 Task: Add Sprouts Organic Jalapeno Stuffed Green Olives to the cart.
Action: Mouse moved to (227, 150)
Screenshot: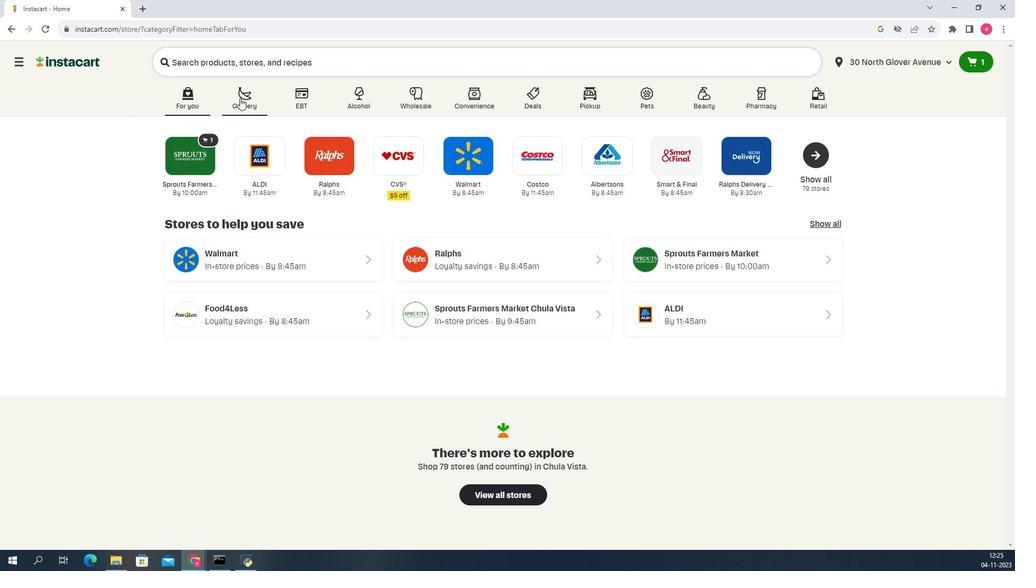 
Action: Mouse pressed left at (227, 150)
Screenshot: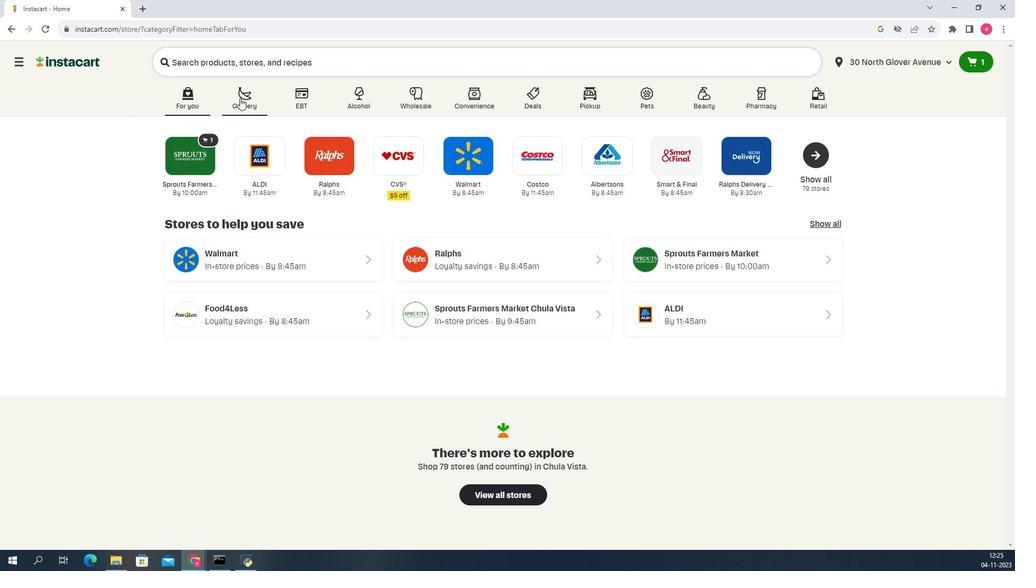 
Action: Mouse moved to (318, 321)
Screenshot: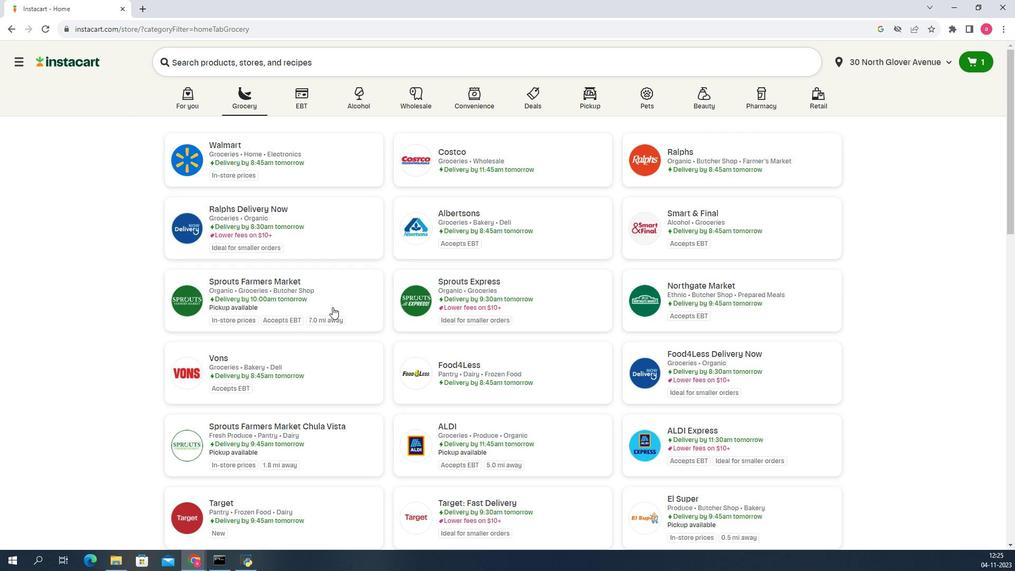 
Action: Mouse pressed left at (318, 321)
Screenshot: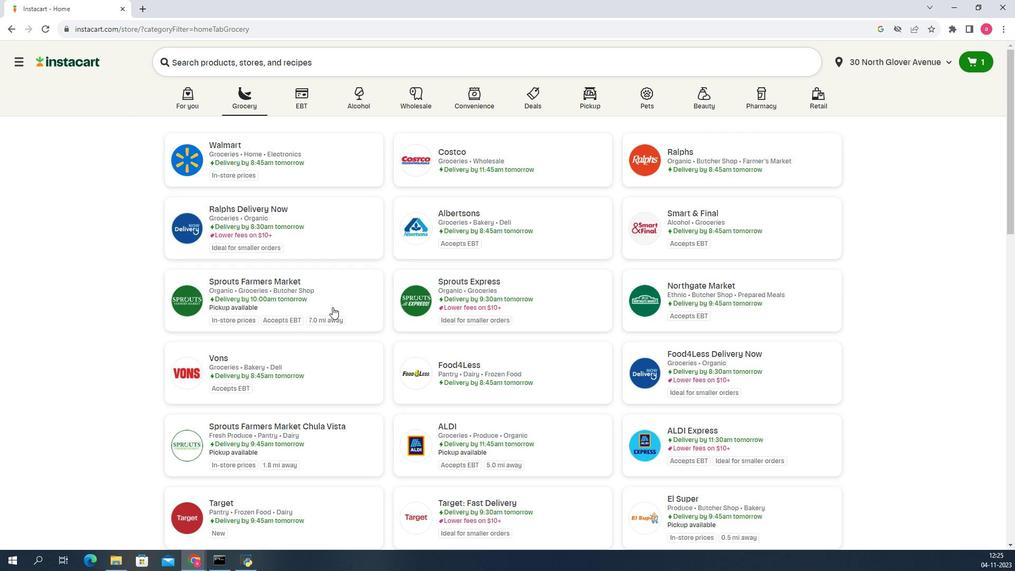 
Action: Mouse moved to (93, 317)
Screenshot: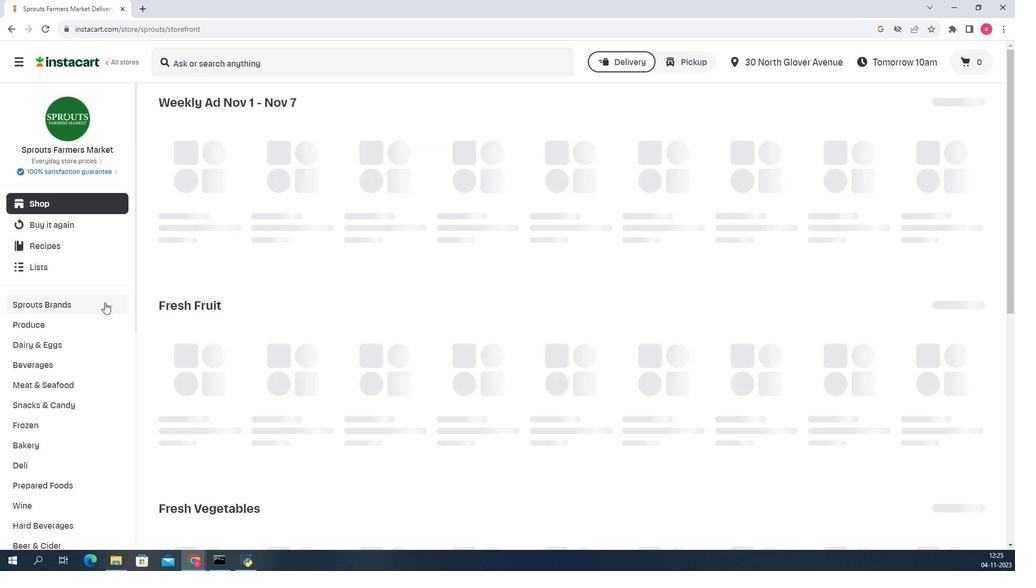 
Action: Mouse scrolled (93, 317) with delta (0, 0)
Screenshot: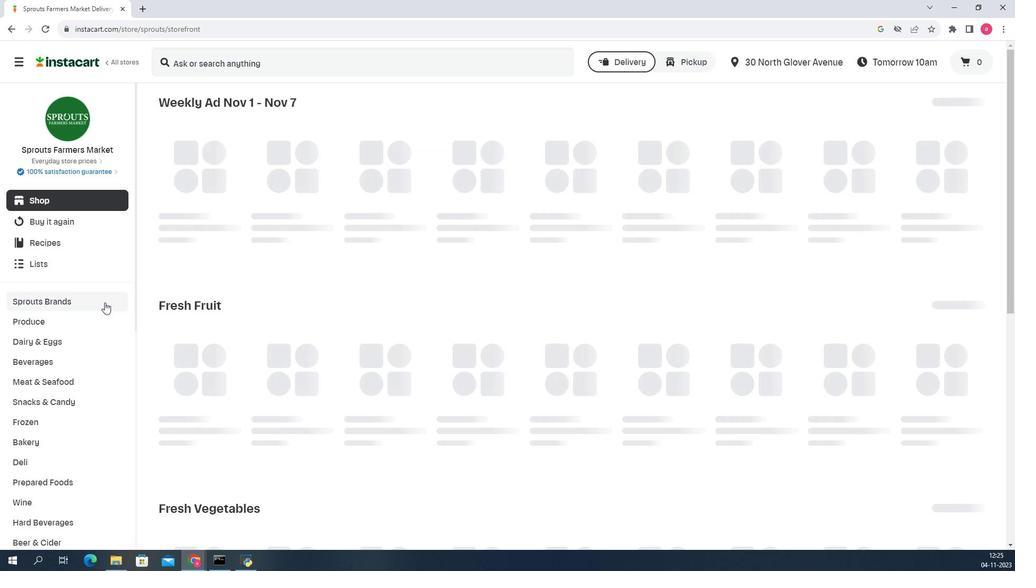 
Action: Mouse scrolled (93, 317) with delta (0, 0)
Screenshot: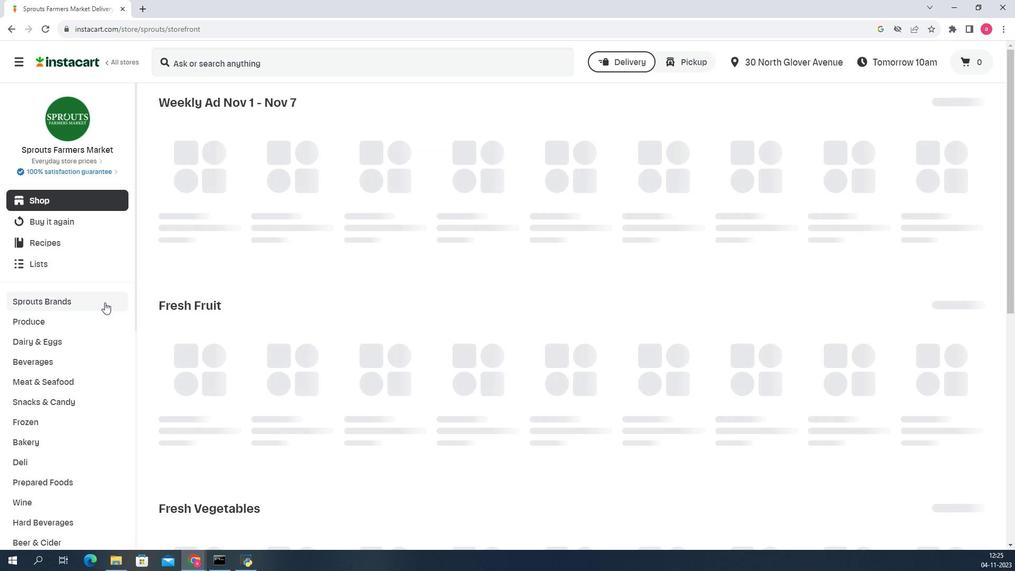 
Action: Mouse scrolled (93, 317) with delta (0, 0)
Screenshot: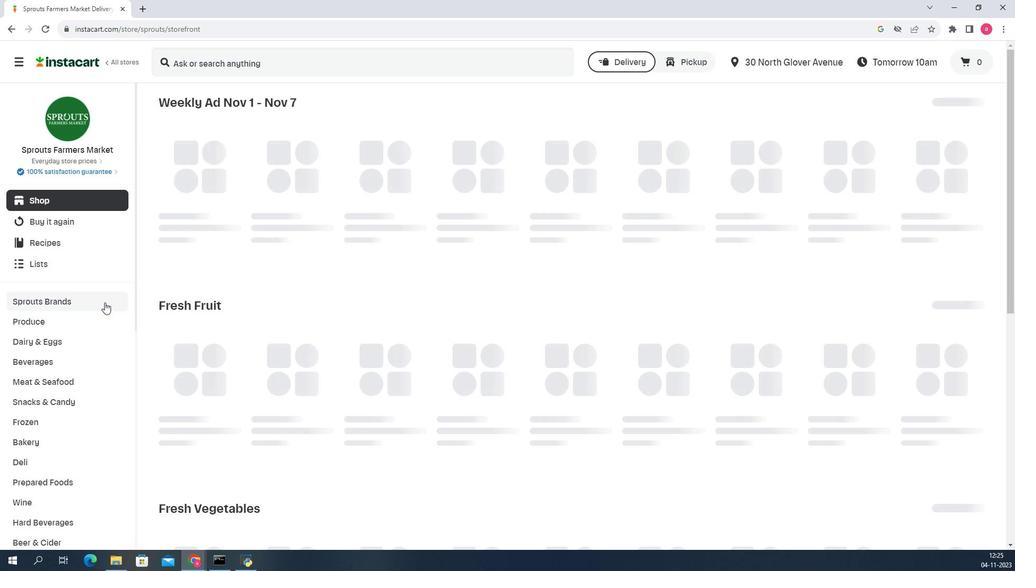 
Action: Mouse scrolled (93, 317) with delta (0, 0)
Screenshot: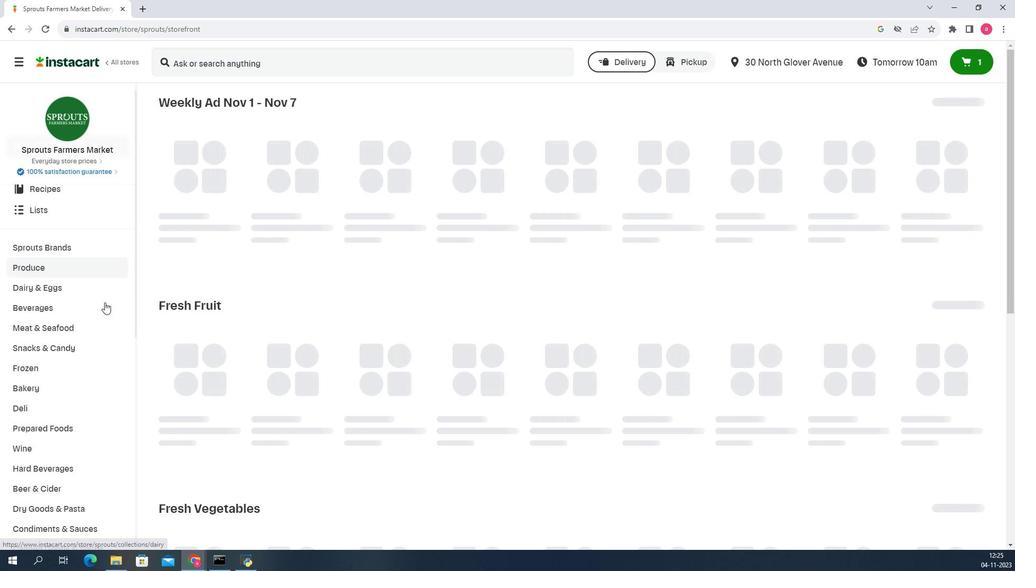 
Action: Mouse moved to (71, 377)
Screenshot: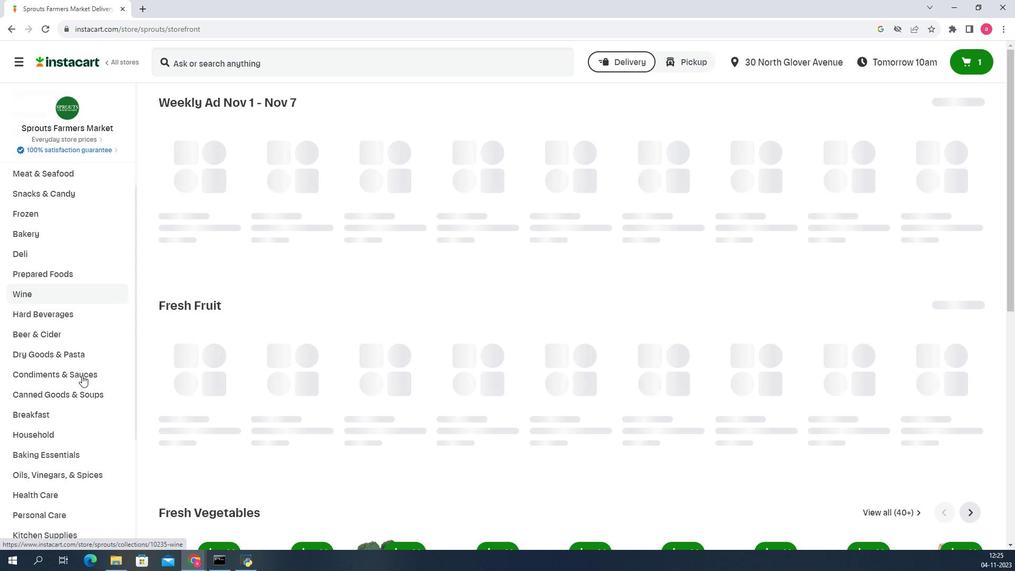 
Action: Mouse pressed left at (71, 377)
Screenshot: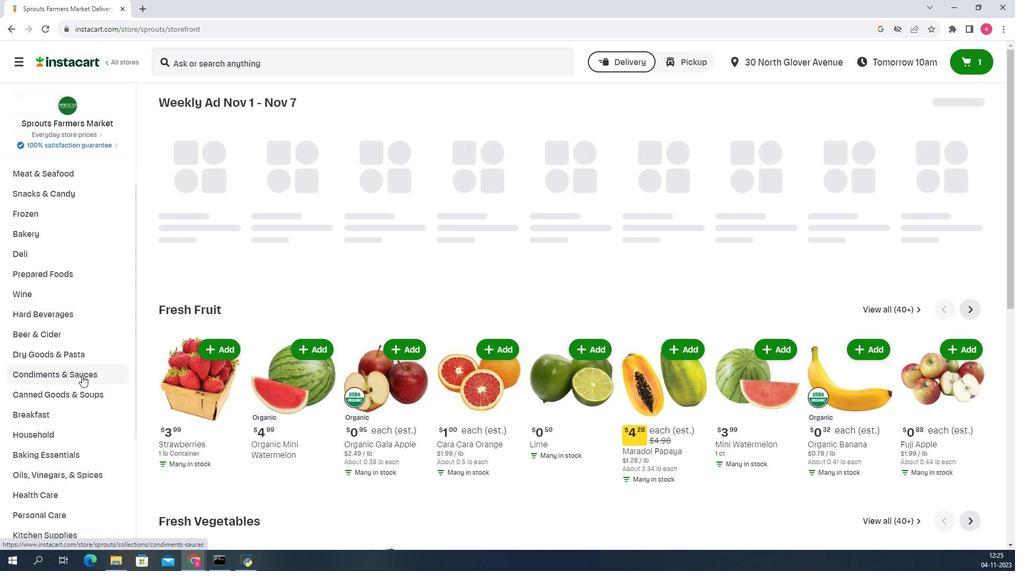 
Action: Mouse moved to (845, 175)
Screenshot: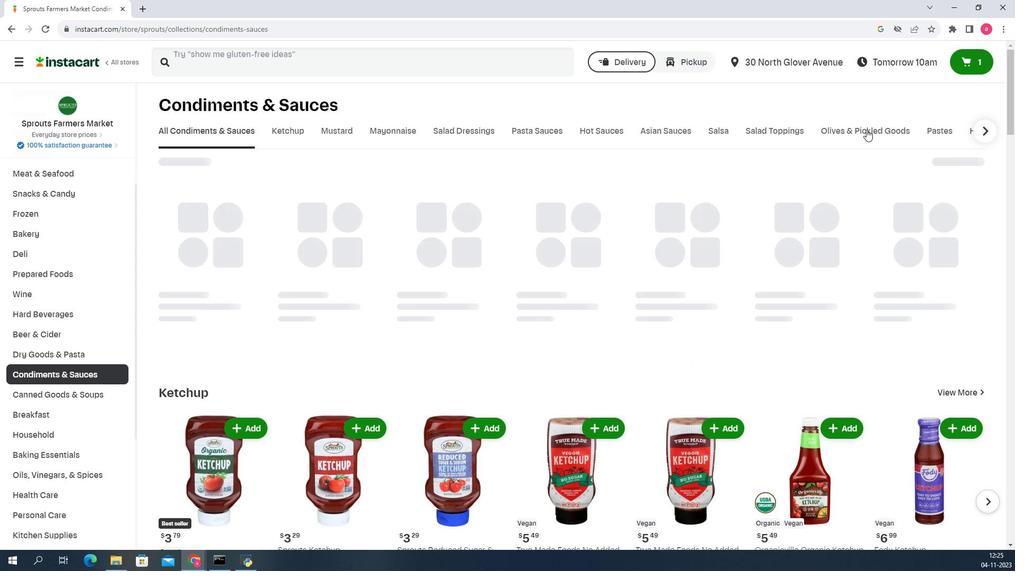 
Action: Mouse pressed left at (845, 175)
Screenshot: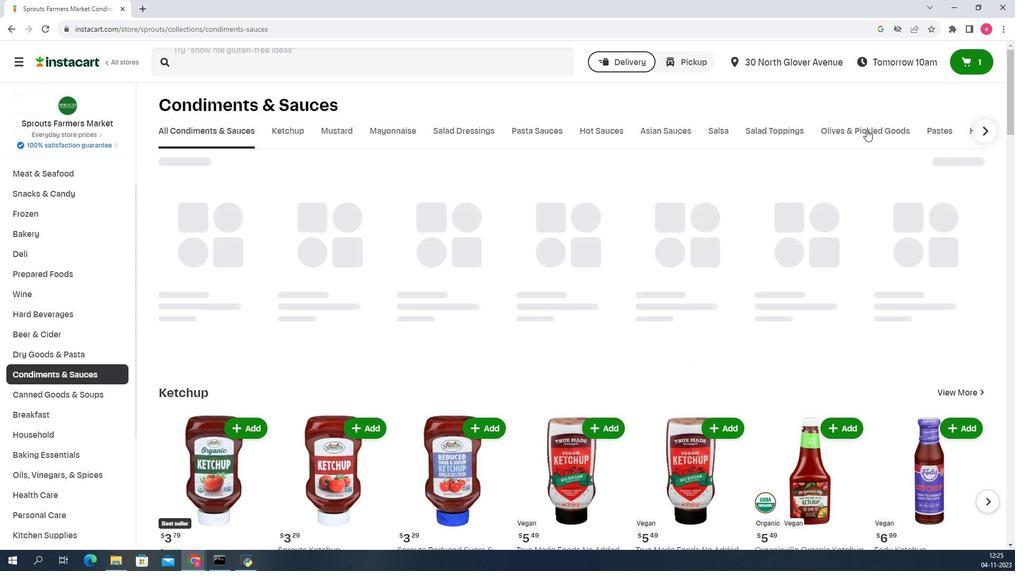 
Action: Mouse moved to (300, 126)
Screenshot: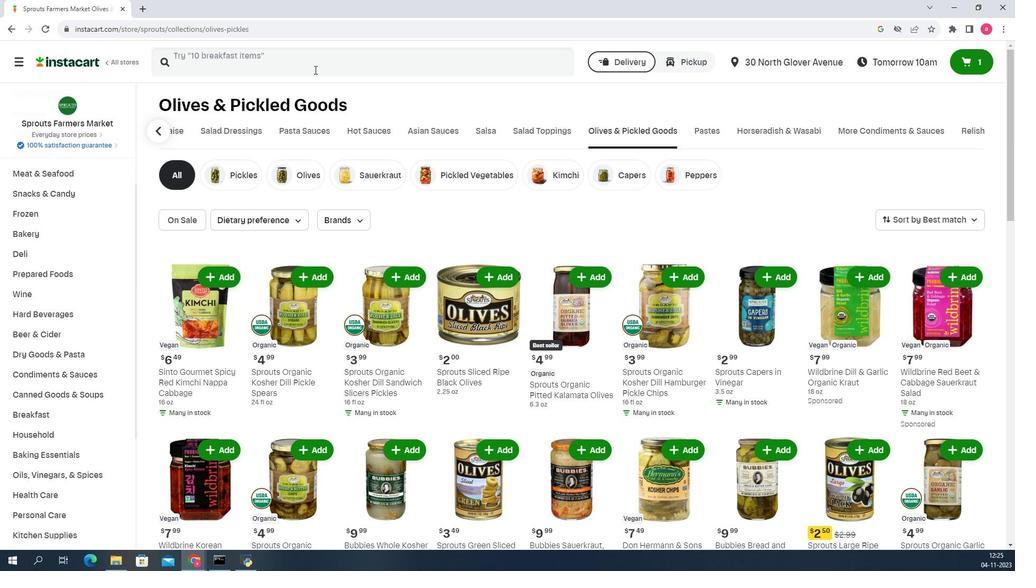
Action: Mouse pressed left at (300, 126)
Screenshot: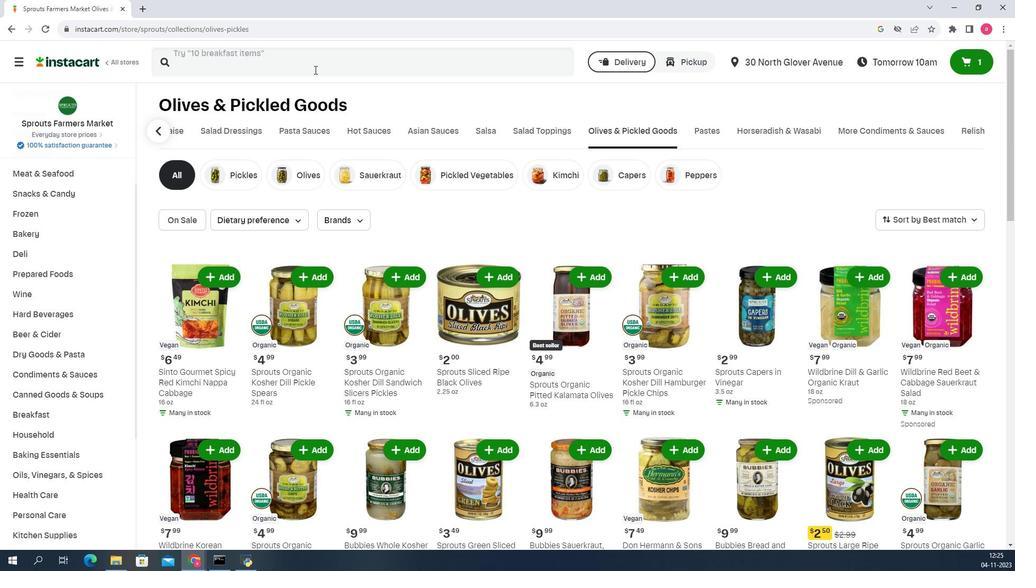 
Action: Key pressed <Key.shift>Sprouts<Key.space><Key.shift><Key.shift><Key.shift><Key.shift><Key.shift><Key.shift>Organic<Key.space><Key.shift><Key.shift><Key.shift><Key.shift><Key.shift><Key.shift>Jalapeno<Key.space><Key.shift><Key.shift><Key.shift><Key.shift><Key.shift><Key.shift><Key.shift><Key.shift><Key.shift><Key.shift><Key.shift><Key.shift><Key.shift><Key.shift>Stuffed<Key.space><Key.shift>Green<Key.space><Key.shift>Olives<Key.enter>
Screenshot: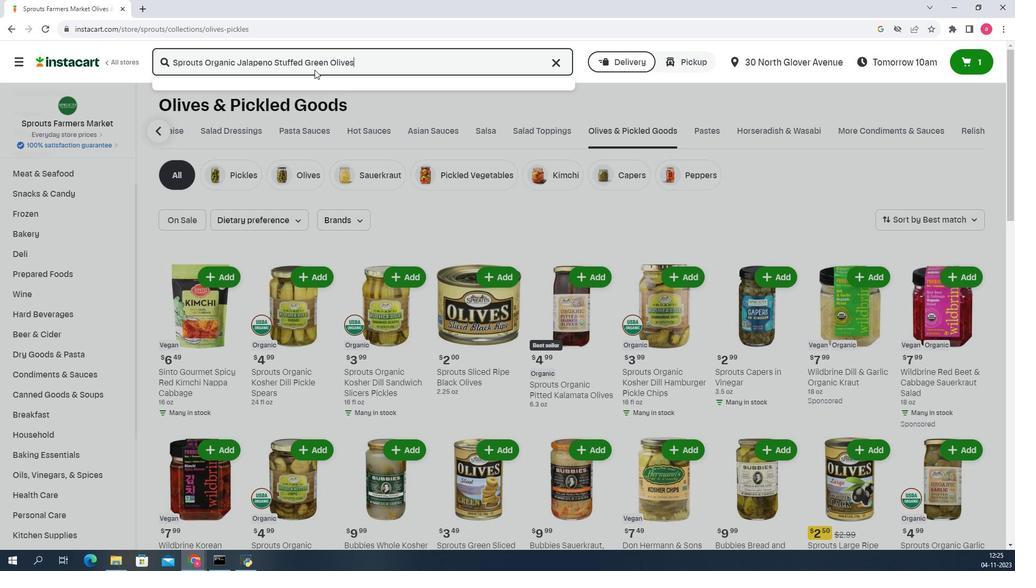 
Action: Mouse moved to (274, 189)
Screenshot: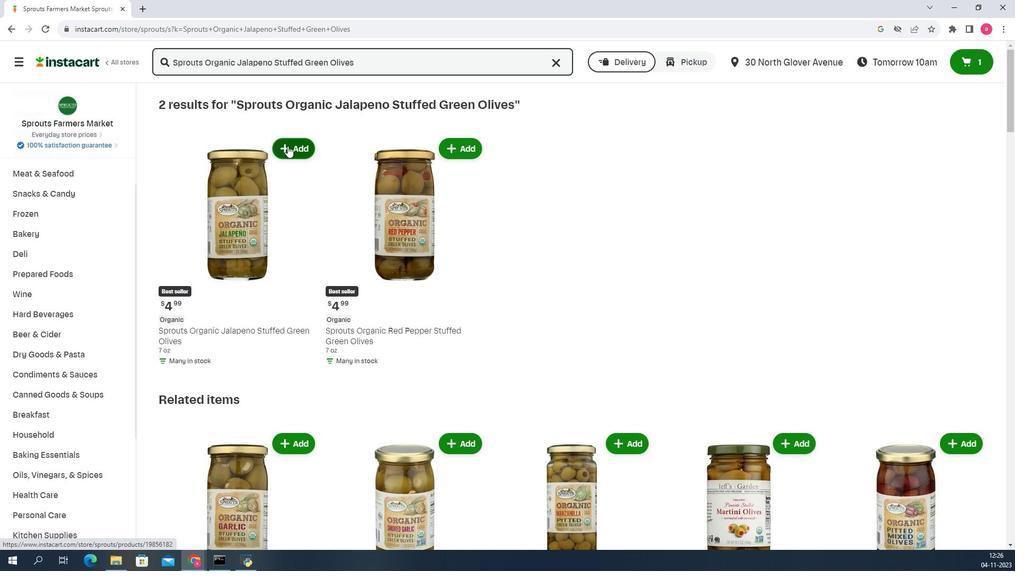 
Action: Mouse pressed left at (274, 189)
Screenshot: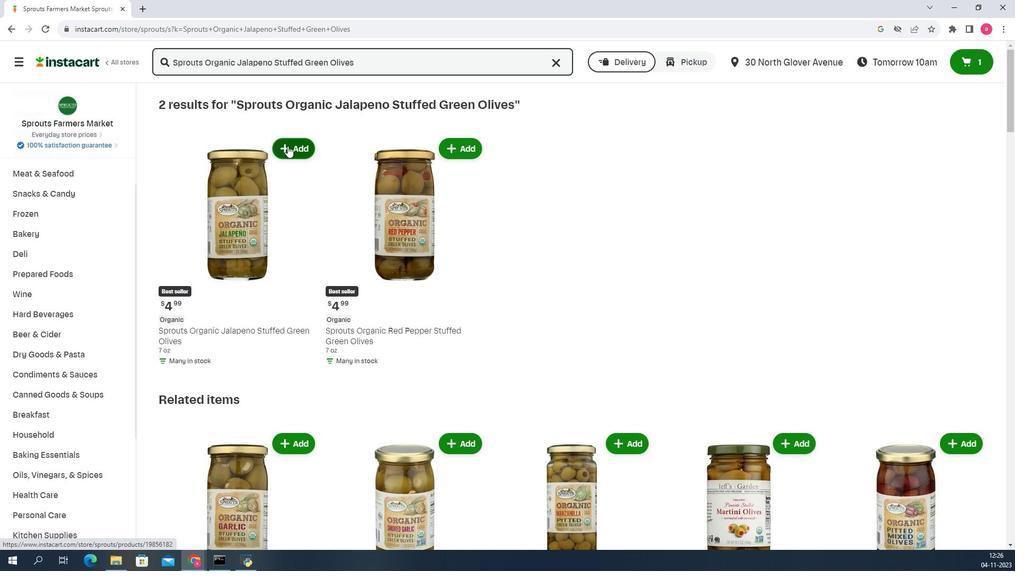 
Action: Mouse moved to (284, 256)
Screenshot: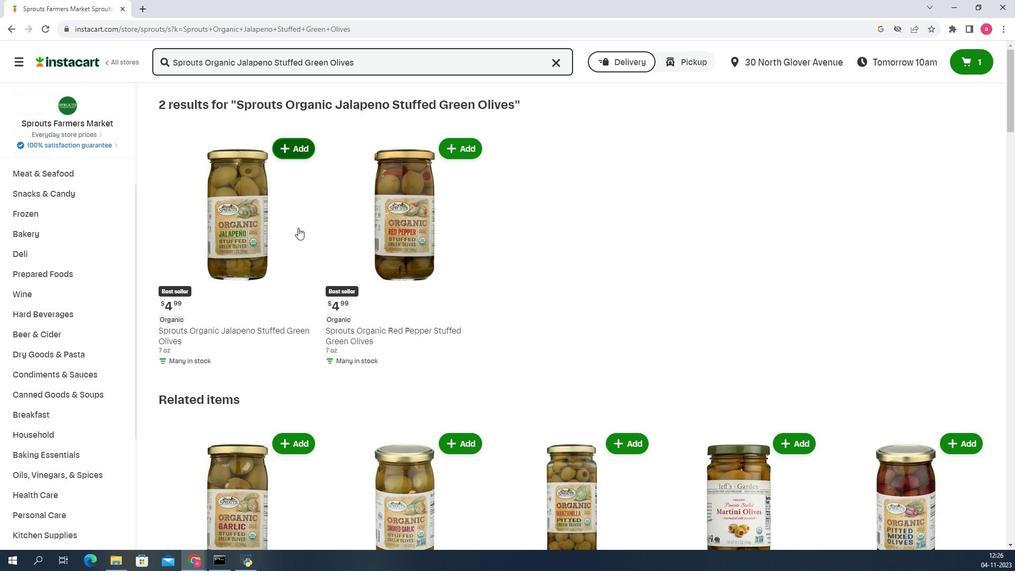 
